 Task: Enable the option Allow event invitations.
Action: Mouse moved to (850, 113)
Screenshot: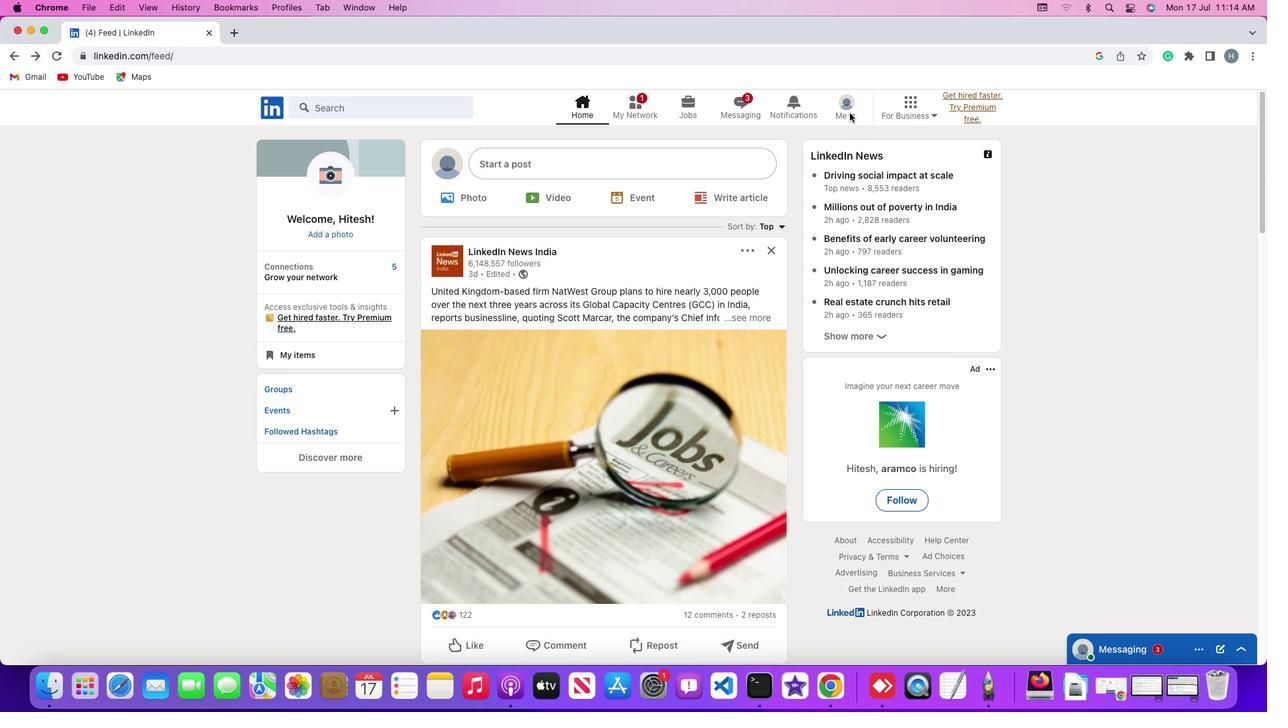 
Action: Mouse pressed left at (850, 113)
Screenshot: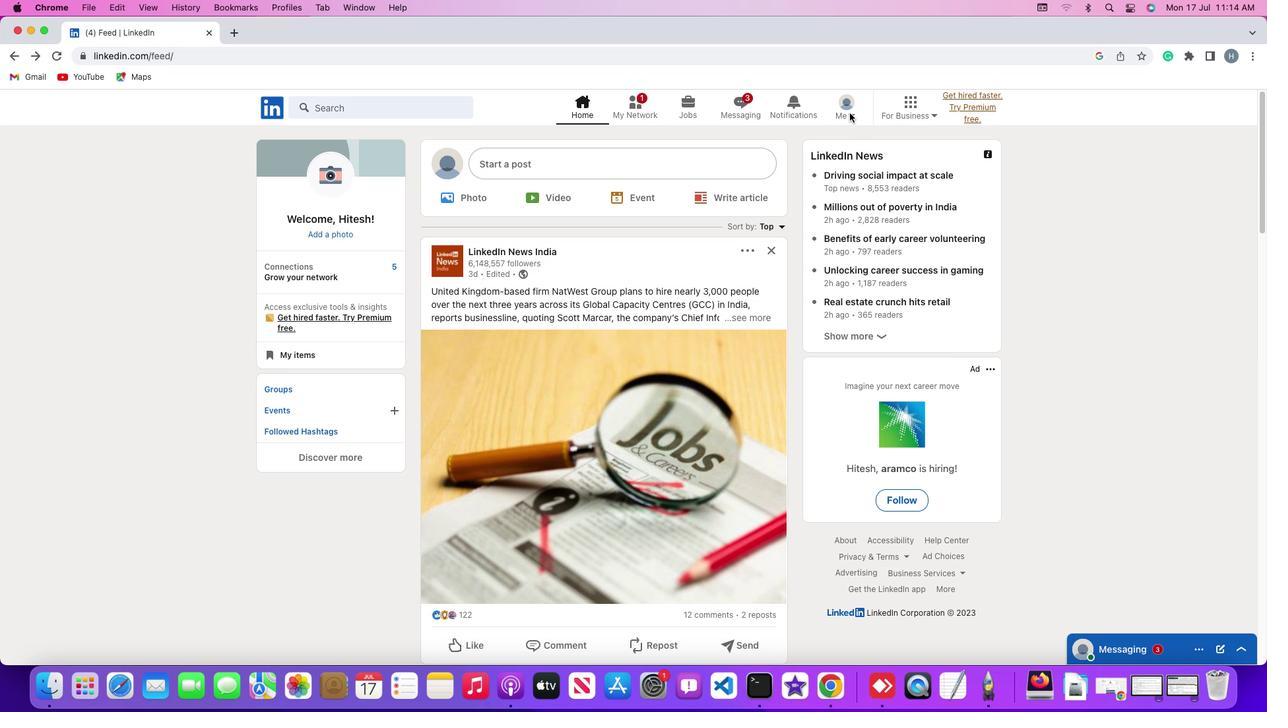 
Action: Mouse pressed left at (850, 113)
Screenshot: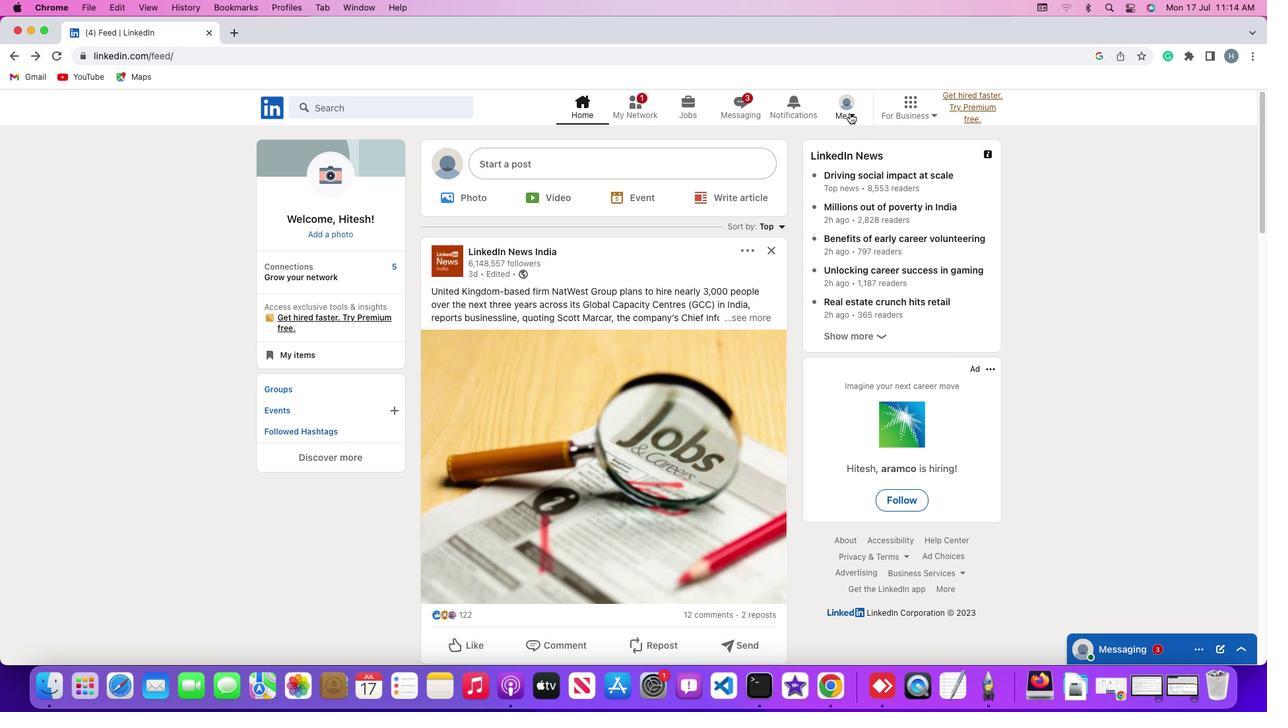 
Action: Mouse pressed left at (850, 113)
Screenshot: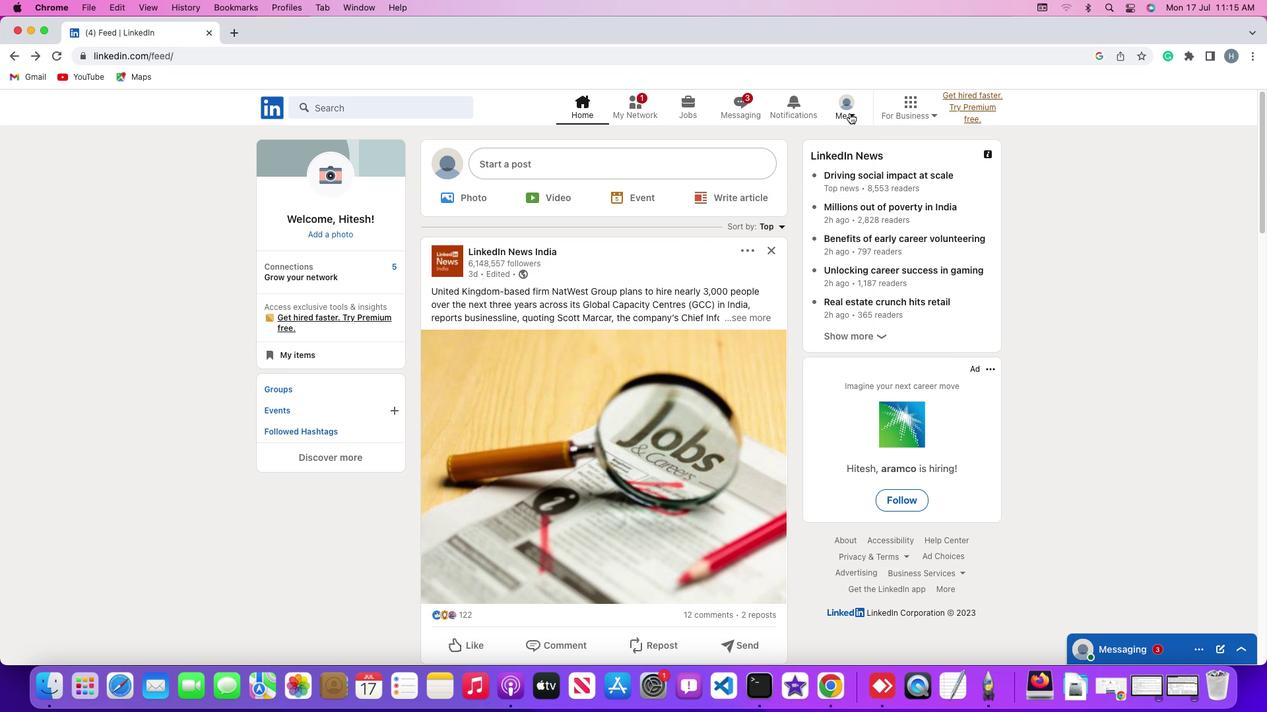 
Action: Mouse moved to (764, 254)
Screenshot: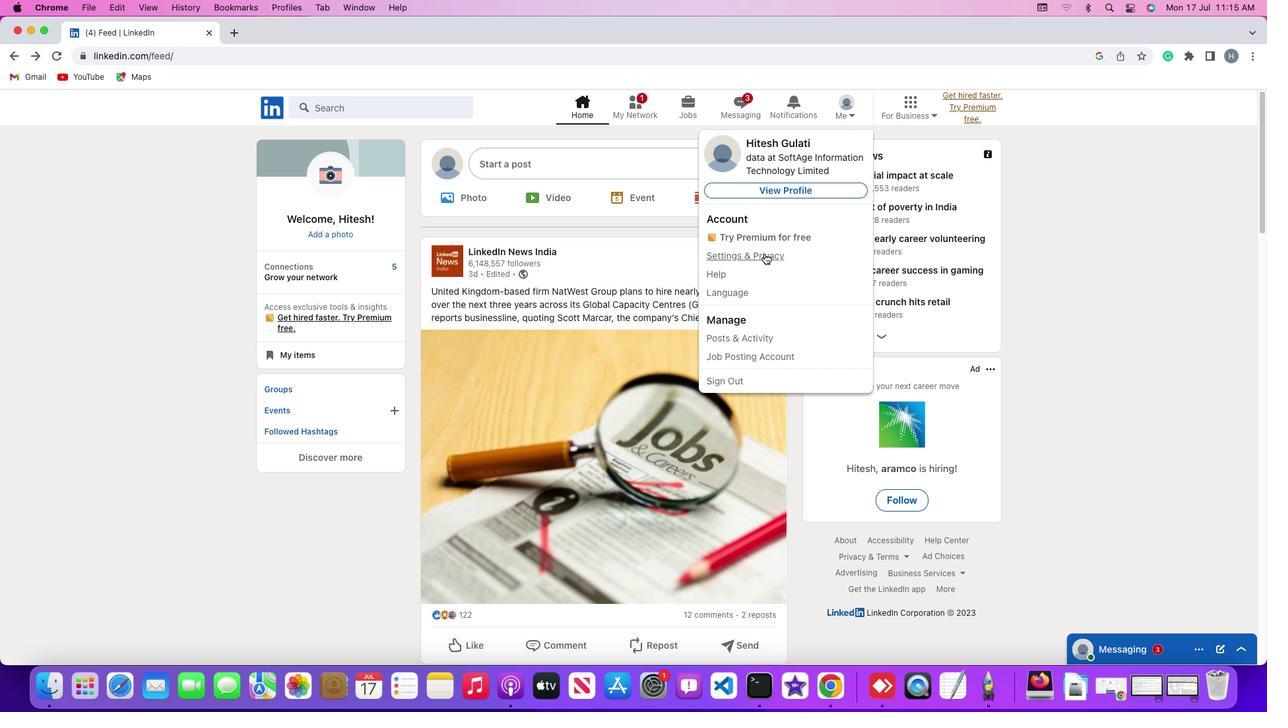 
Action: Mouse pressed left at (764, 254)
Screenshot: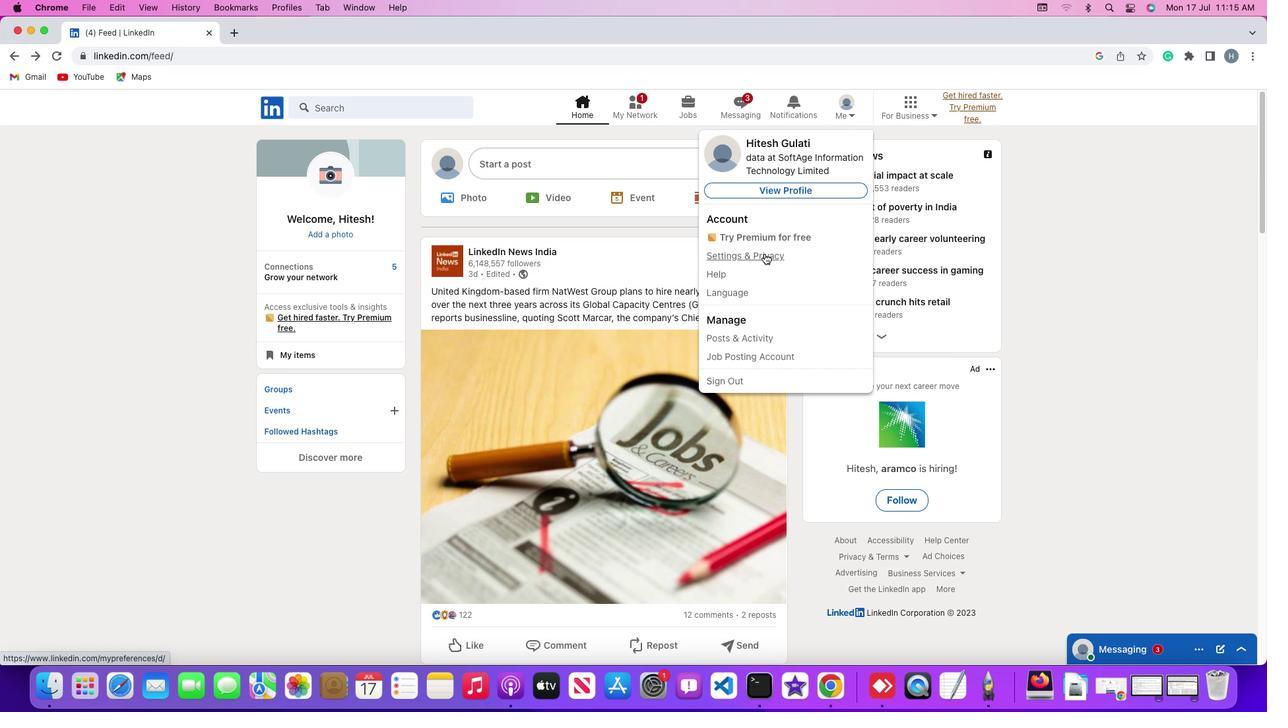
Action: Mouse moved to (108, 348)
Screenshot: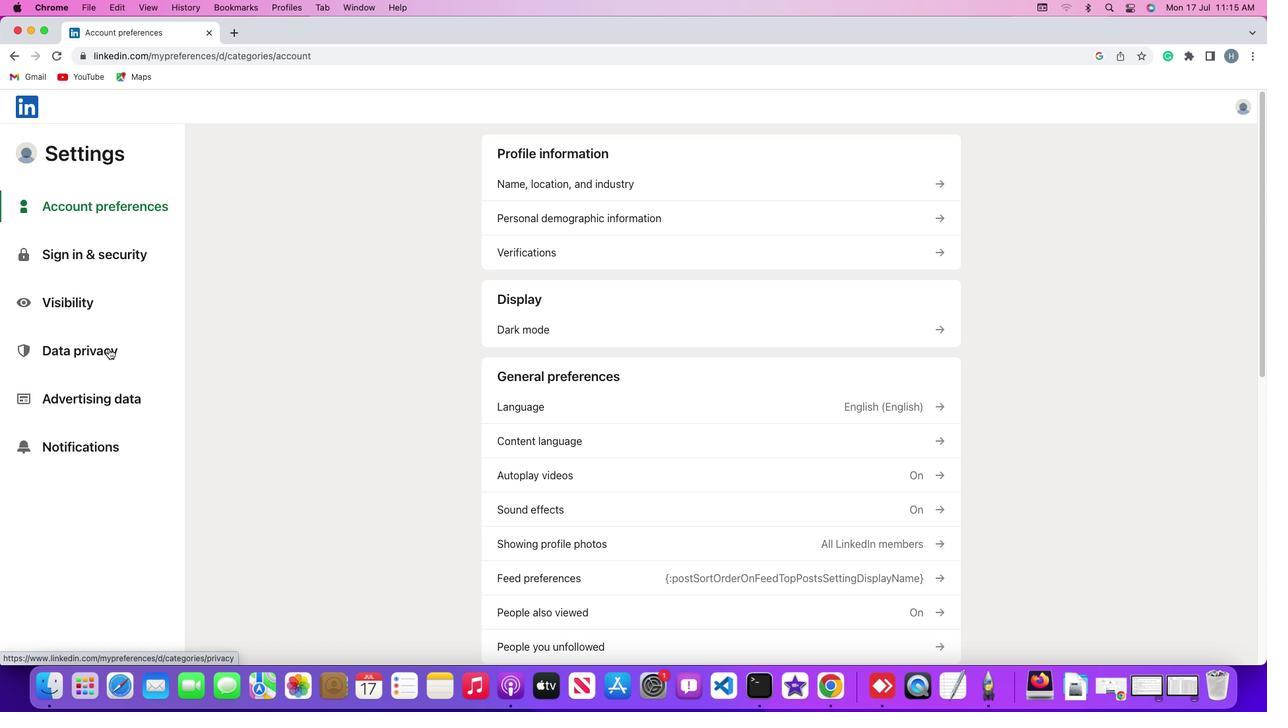 
Action: Mouse pressed left at (108, 348)
Screenshot: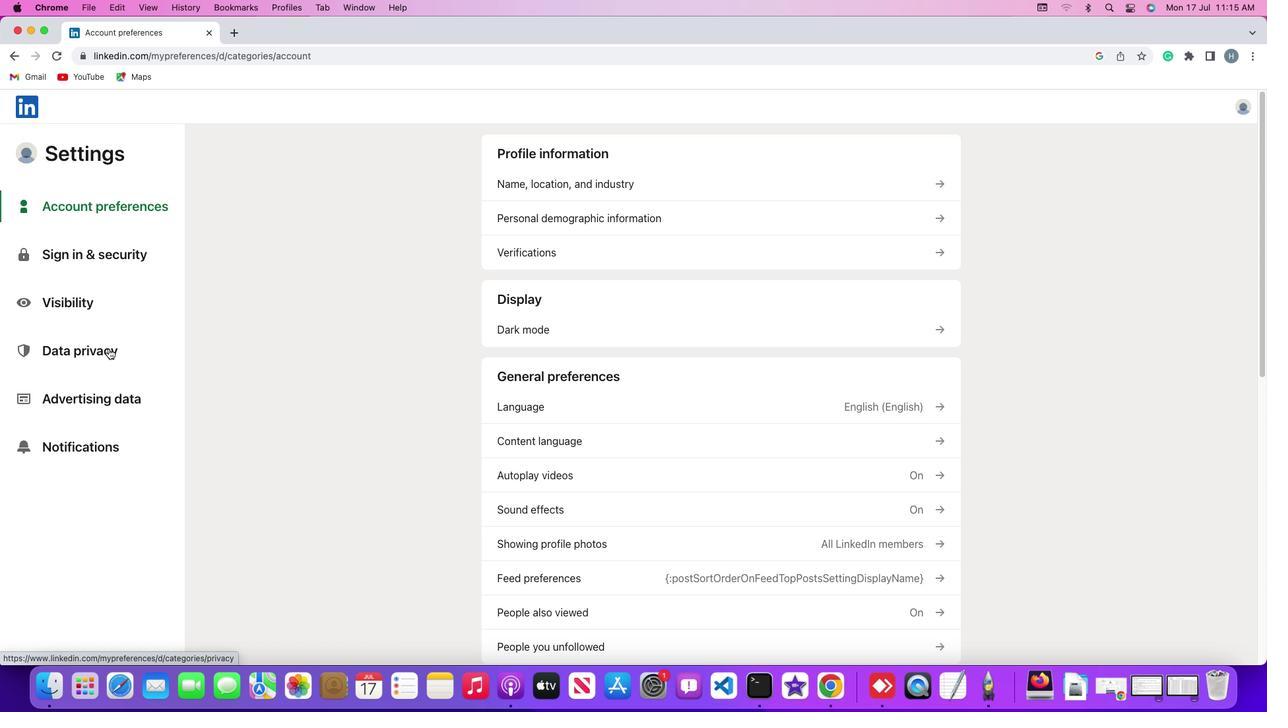 
Action: Mouse pressed left at (108, 348)
Screenshot: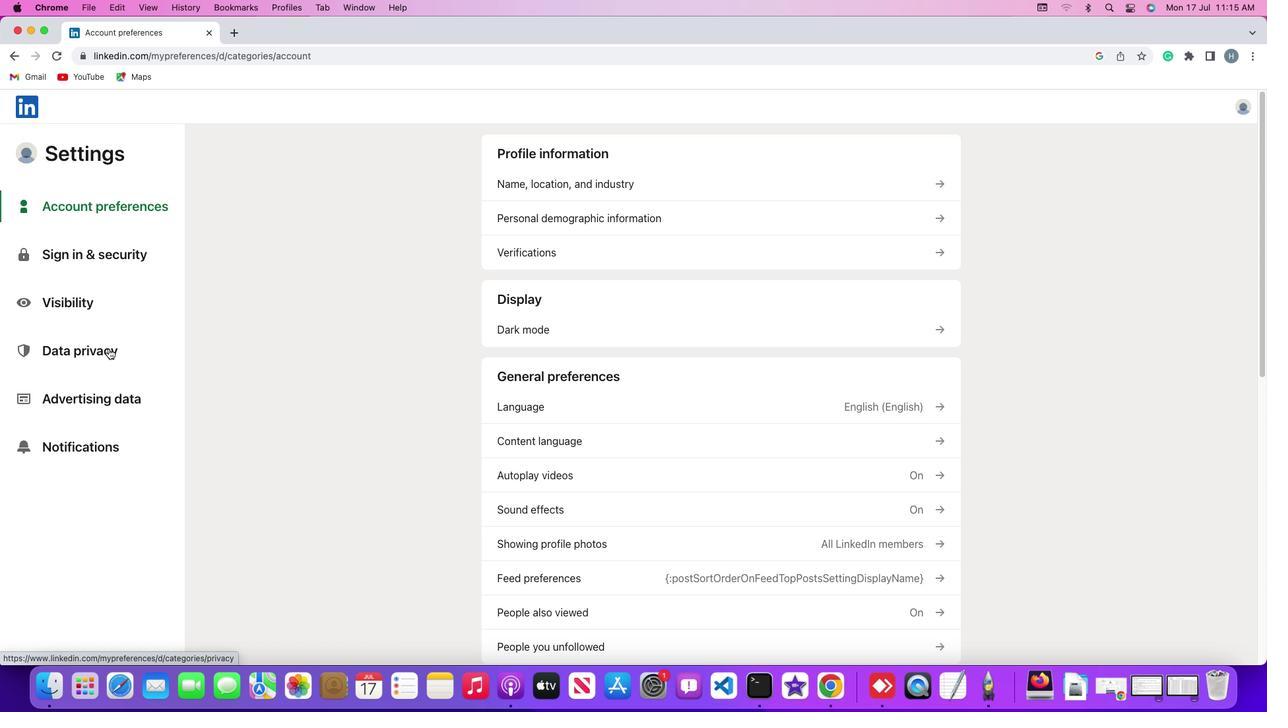 
Action: Mouse moved to (568, 464)
Screenshot: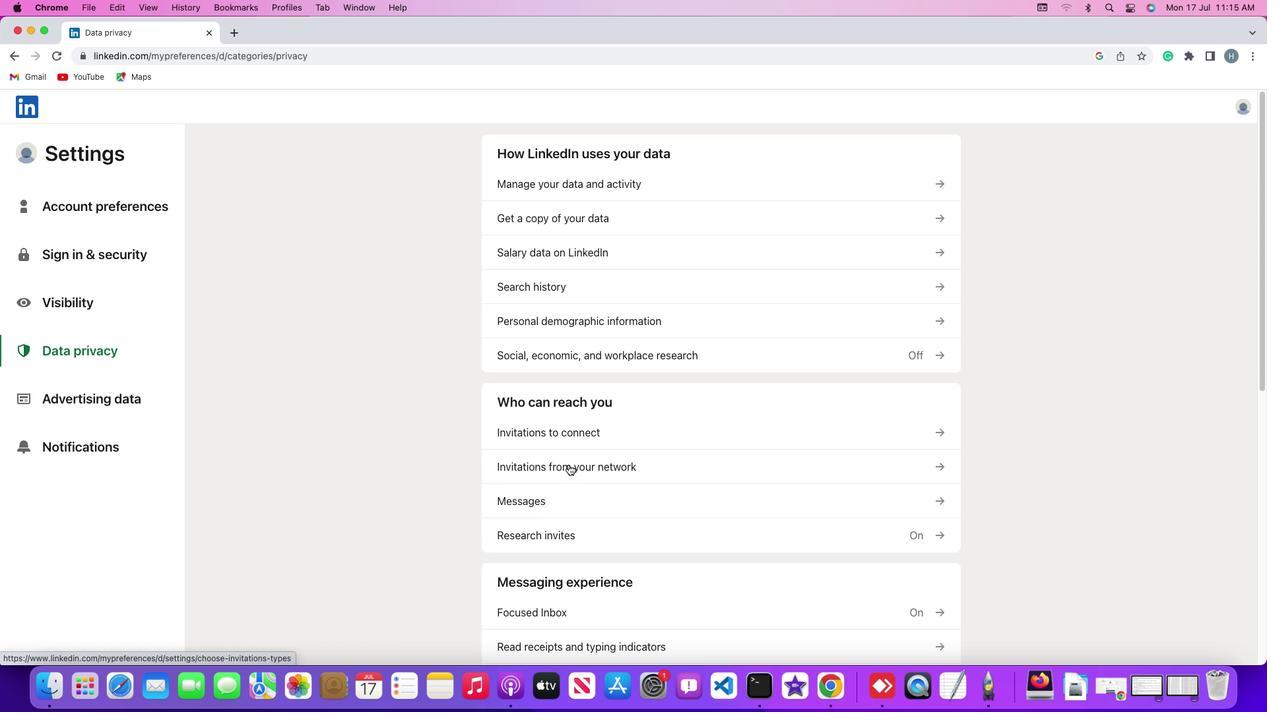 
Action: Mouse pressed left at (568, 464)
Screenshot: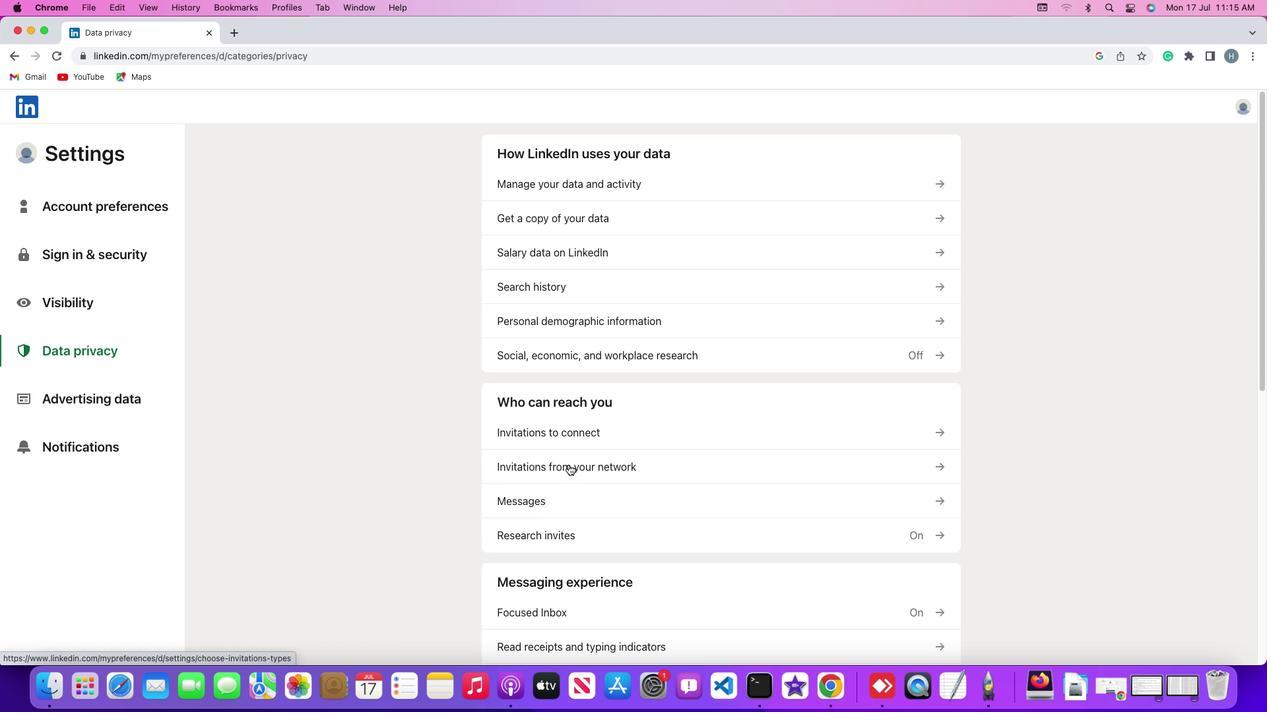 
Action: Mouse pressed left at (568, 464)
Screenshot: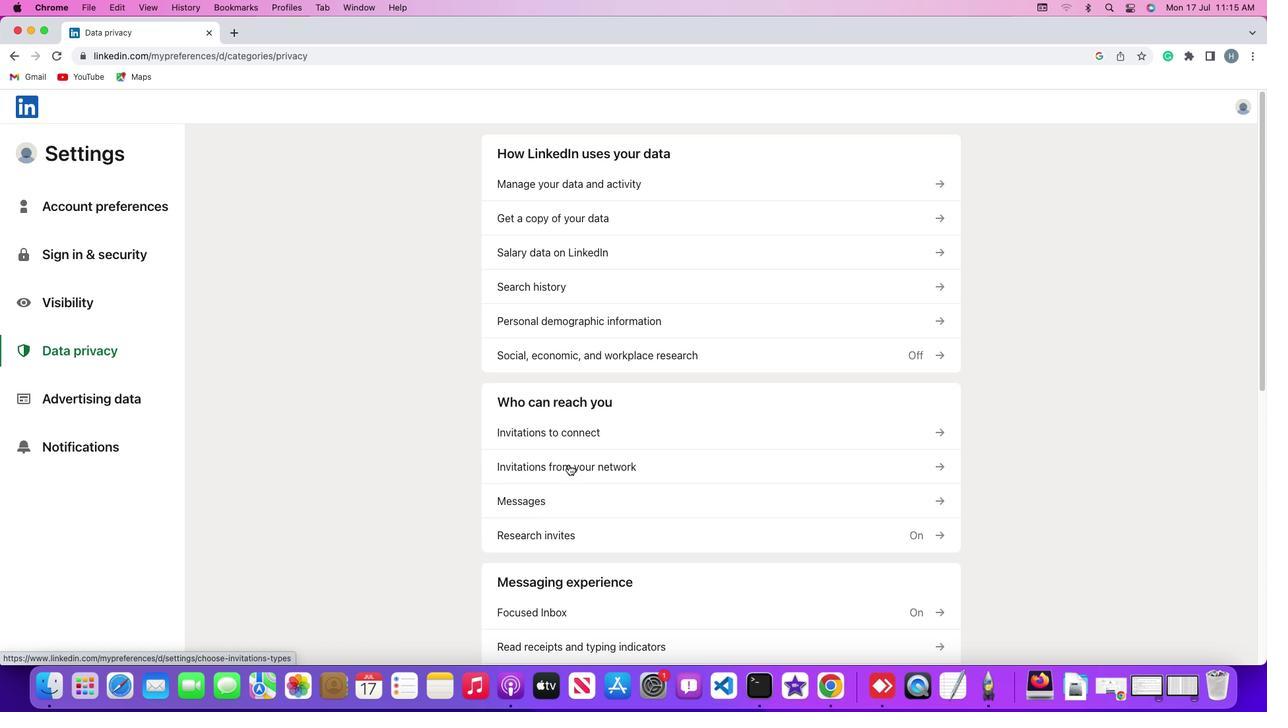 
Action: Mouse moved to (924, 302)
Screenshot: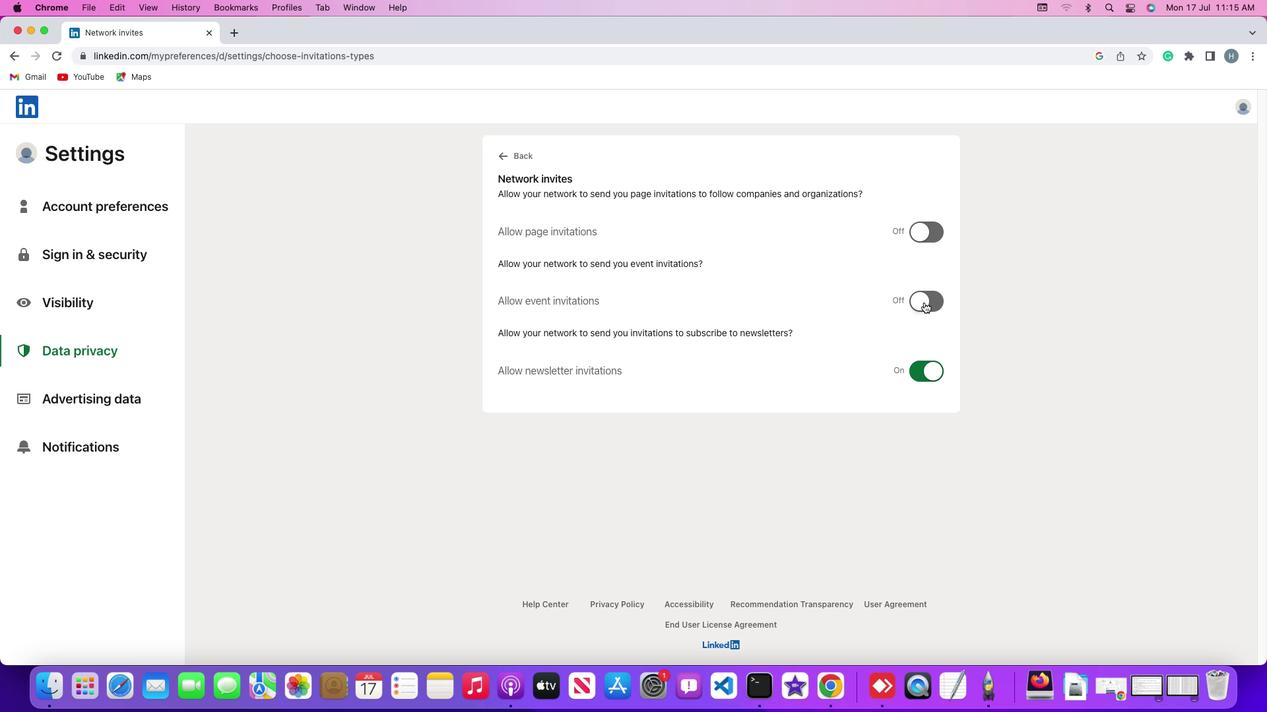 
Action: Mouse pressed left at (924, 302)
Screenshot: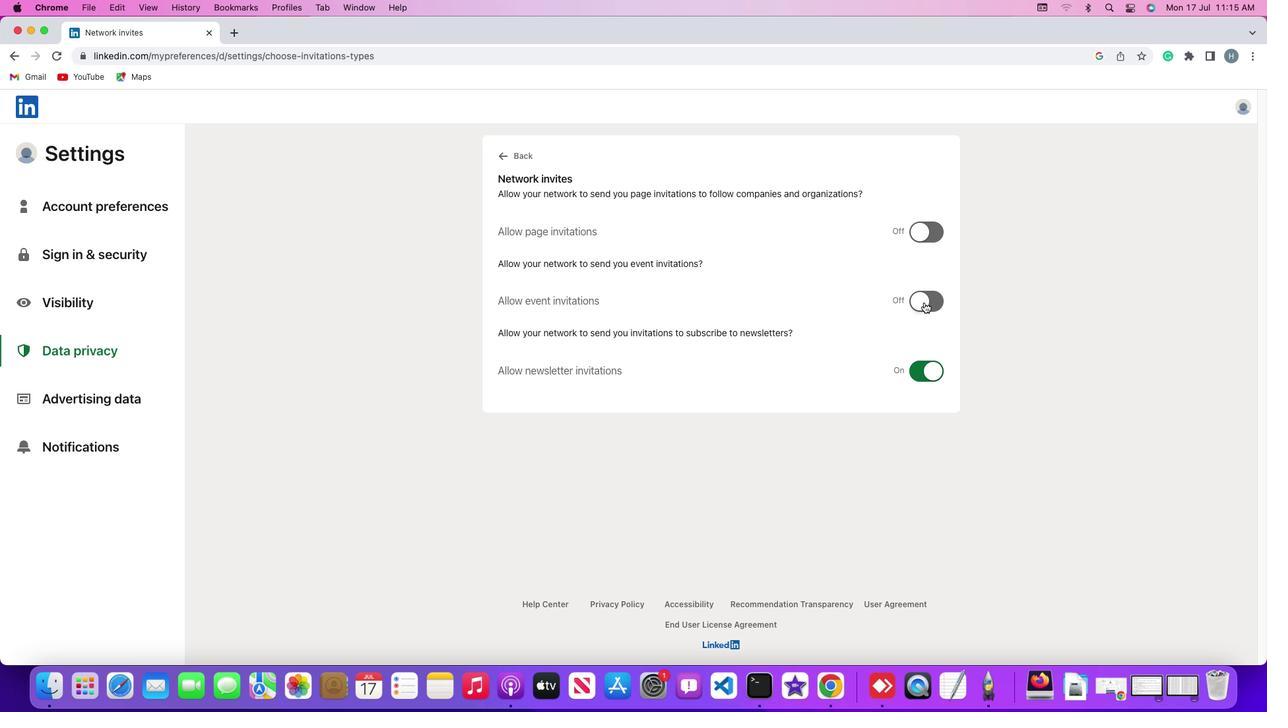 
Action: Mouse moved to (967, 337)
Screenshot: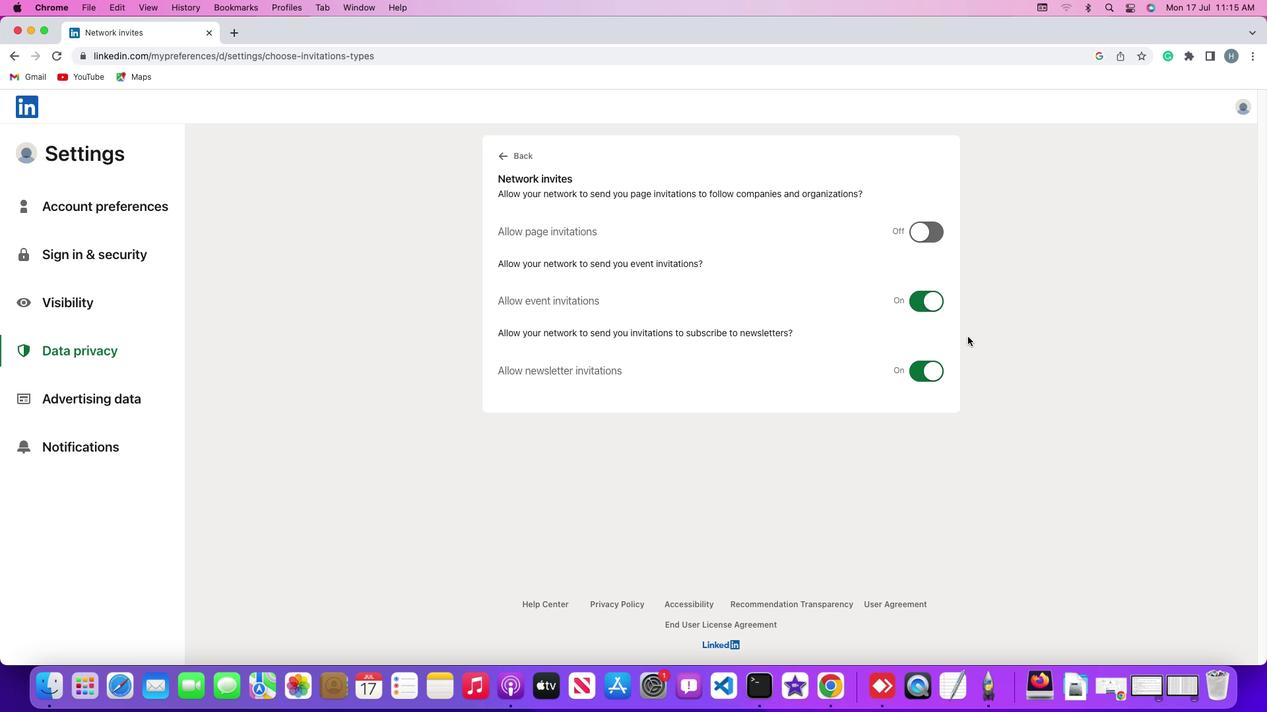 
